 Task: Add Stonyfield Organic Plain Grassfed Greek Yogurt to the cart.
Action: Mouse pressed left at (16, 132)
Screenshot: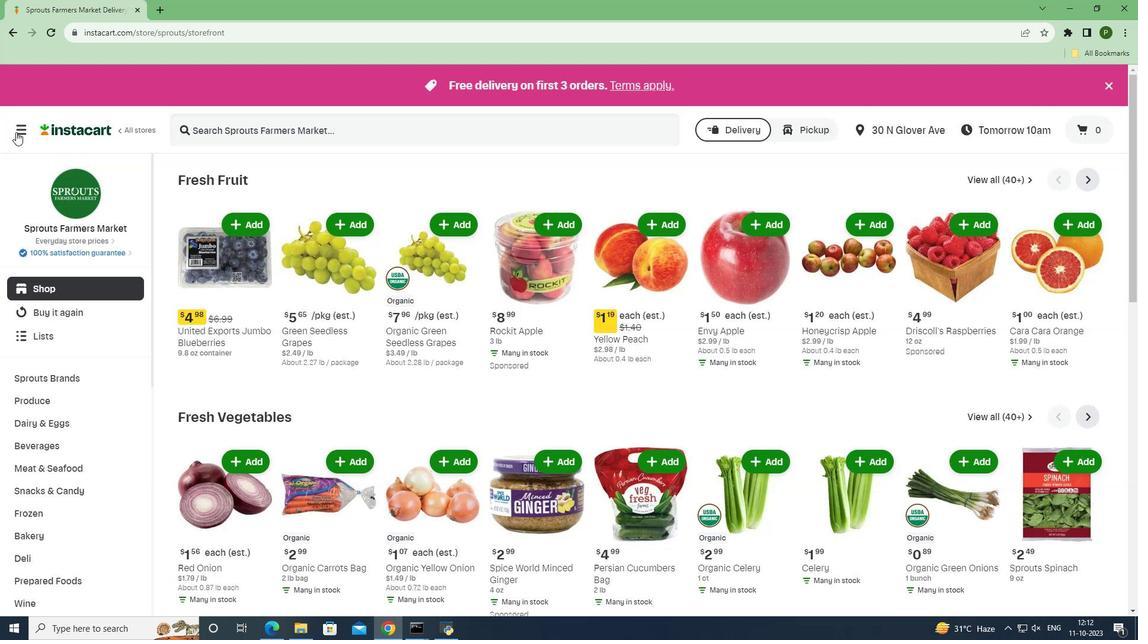
Action: Mouse moved to (36, 314)
Screenshot: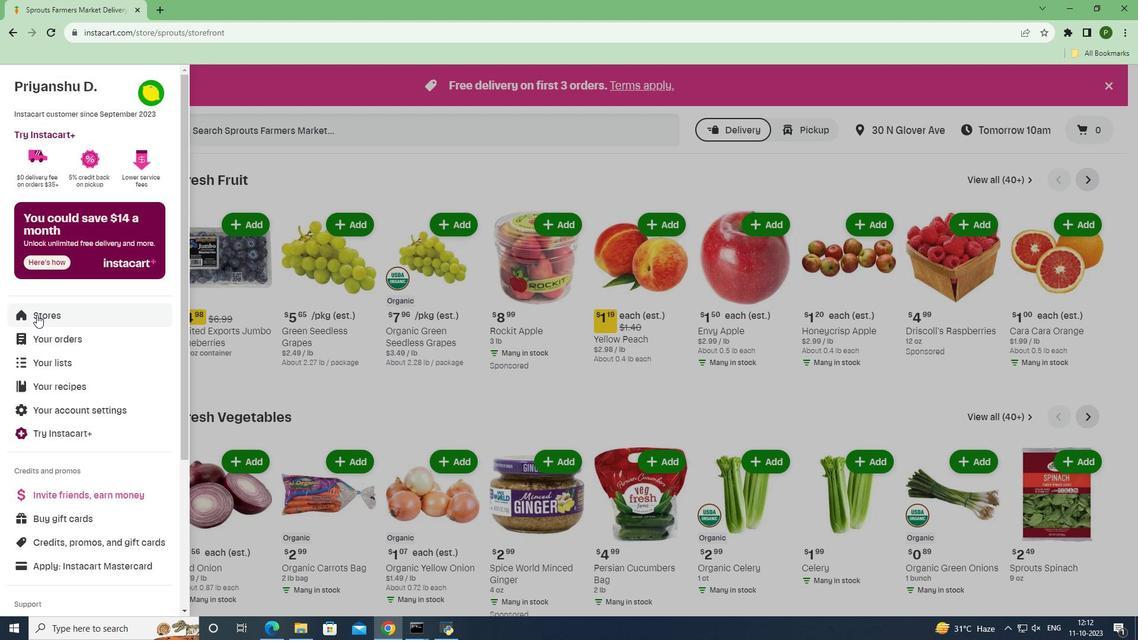 
Action: Mouse pressed left at (36, 314)
Screenshot: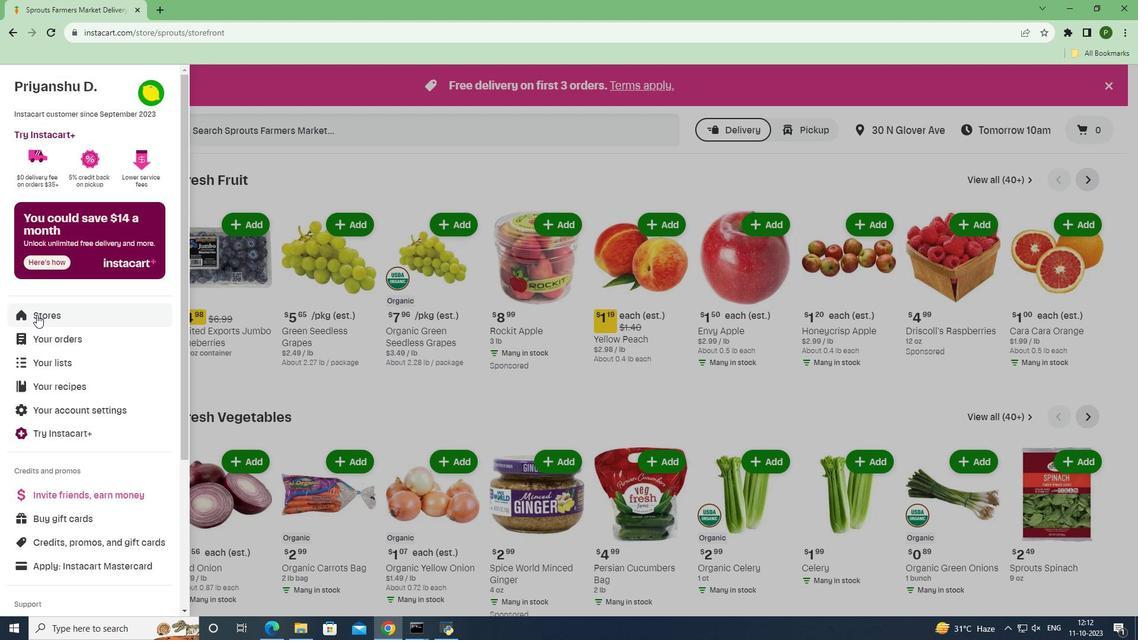 
Action: Mouse moved to (272, 135)
Screenshot: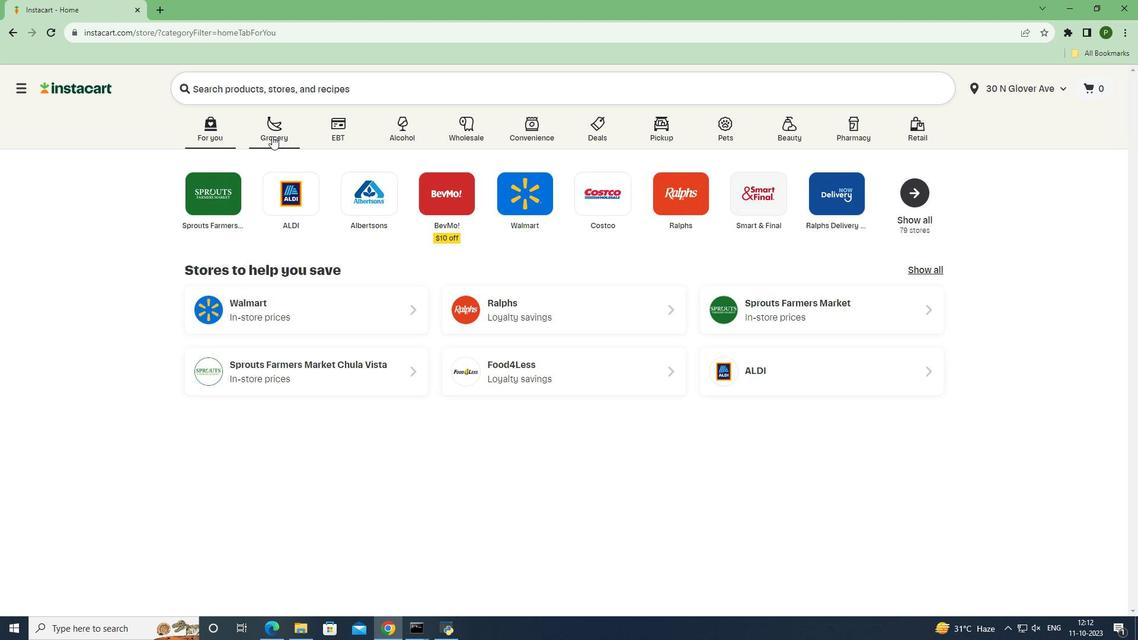 
Action: Mouse pressed left at (272, 135)
Screenshot: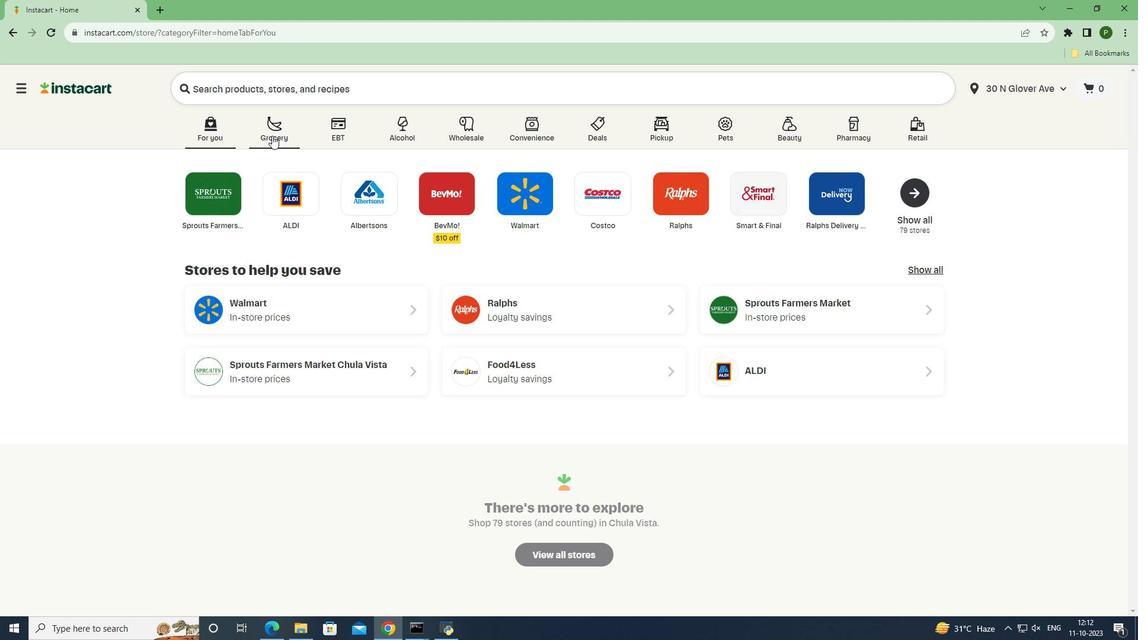 
Action: Mouse moved to (478, 270)
Screenshot: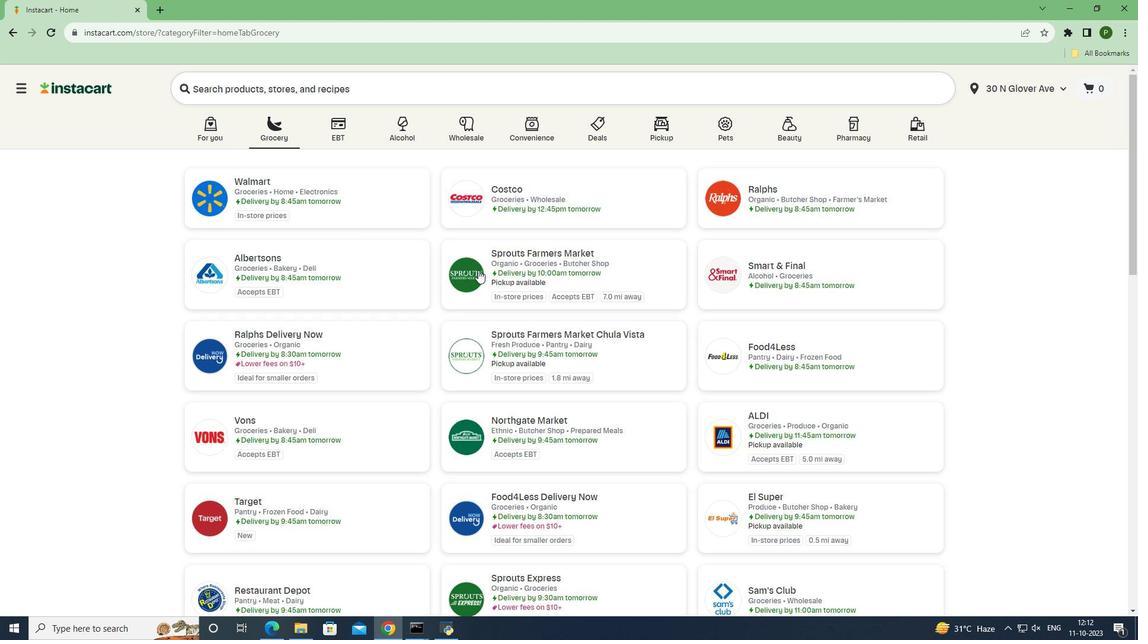
Action: Mouse pressed left at (478, 270)
Screenshot: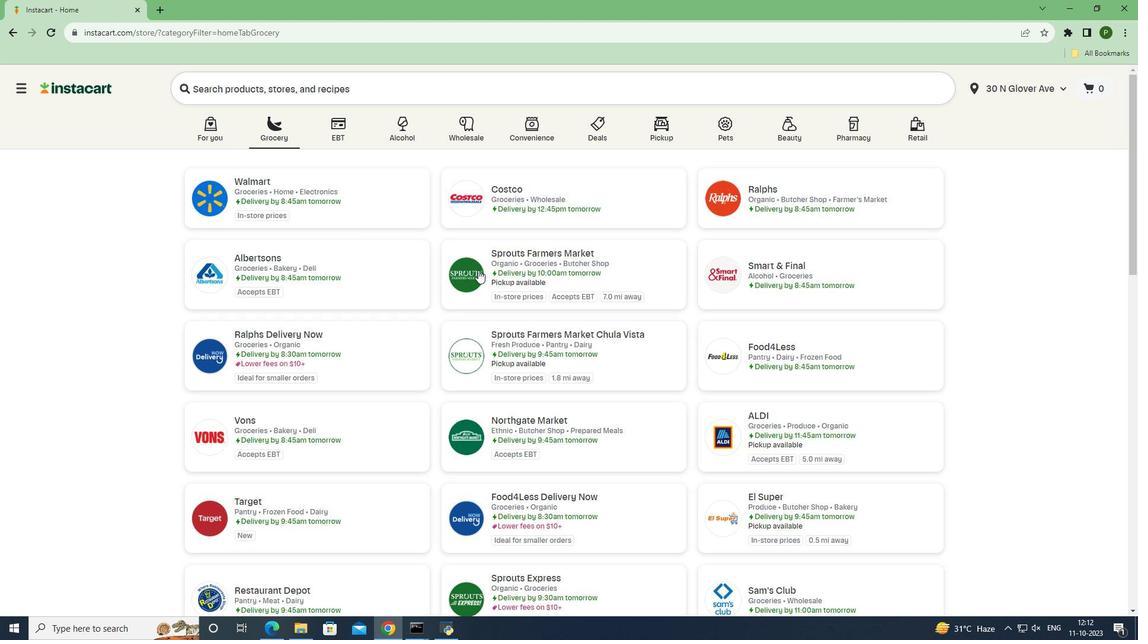 
Action: Mouse moved to (77, 423)
Screenshot: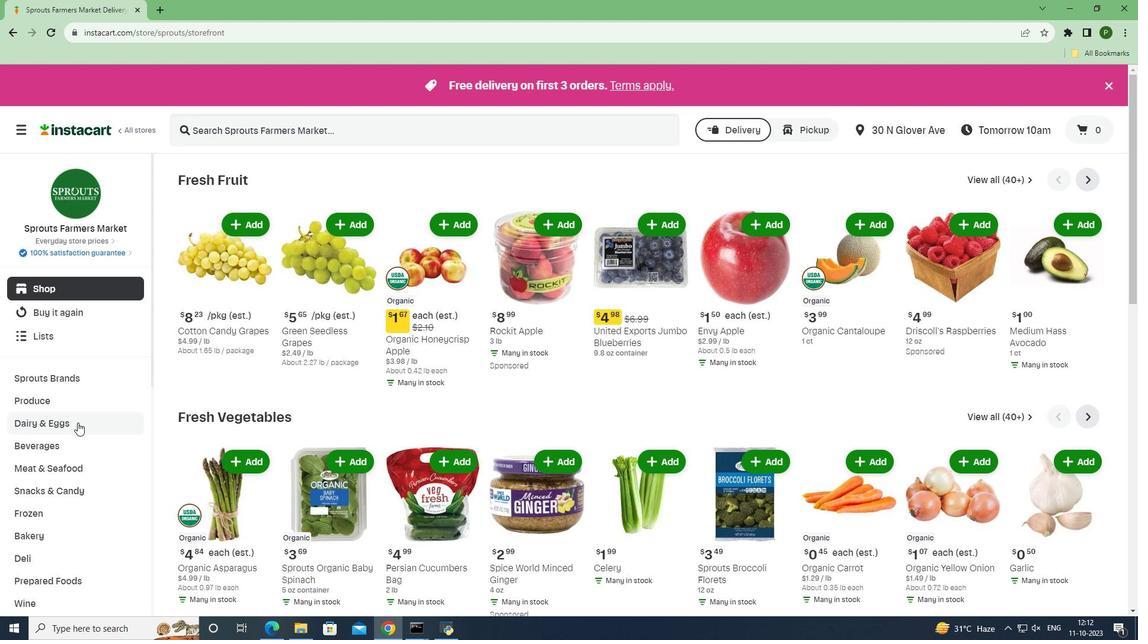 
Action: Mouse pressed left at (77, 423)
Screenshot: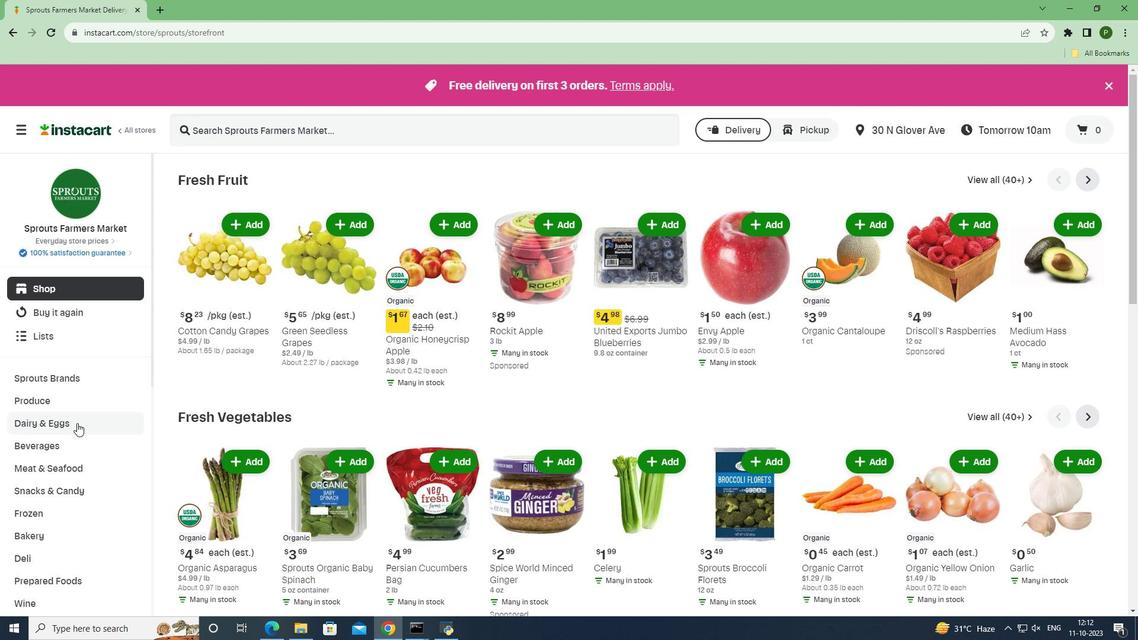 
Action: Mouse moved to (50, 518)
Screenshot: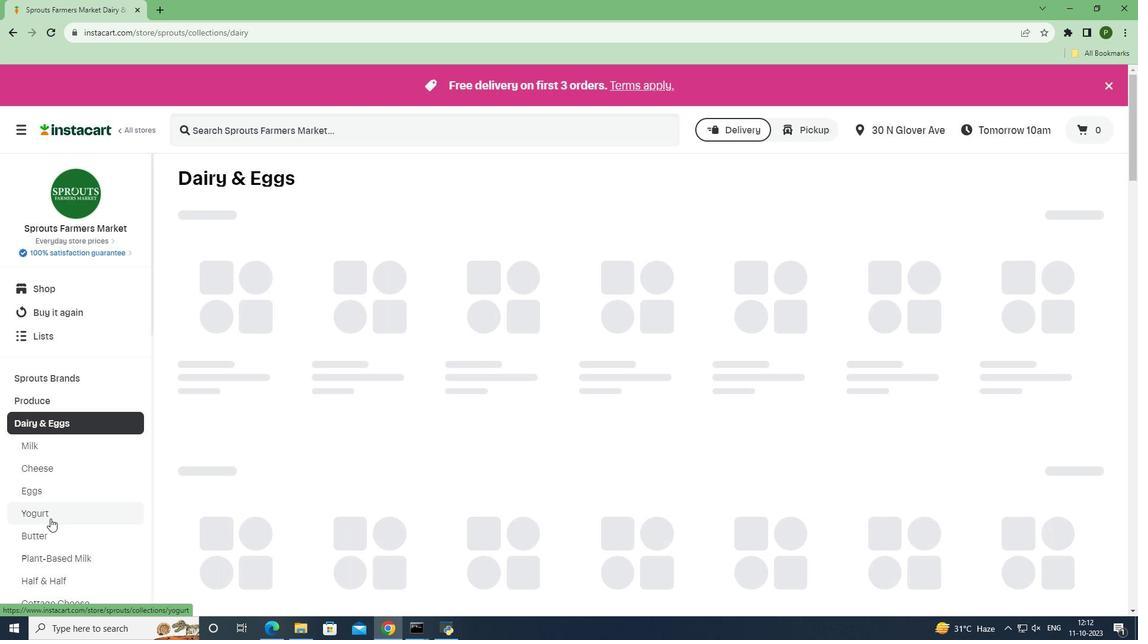 
Action: Mouse pressed left at (50, 518)
Screenshot: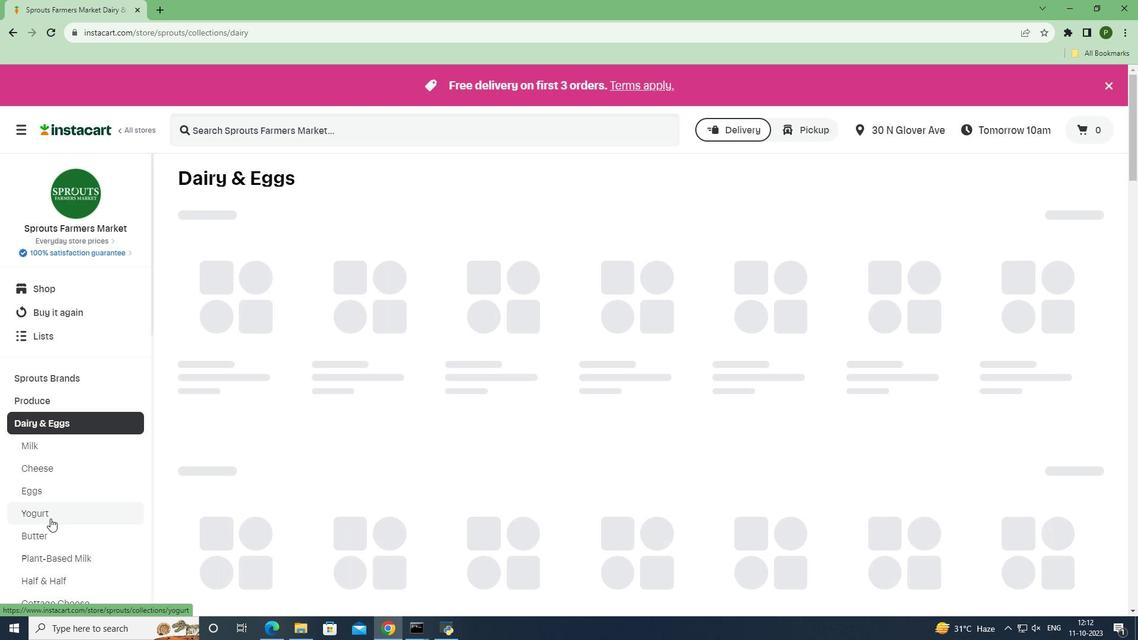 
Action: Mouse moved to (211, 133)
Screenshot: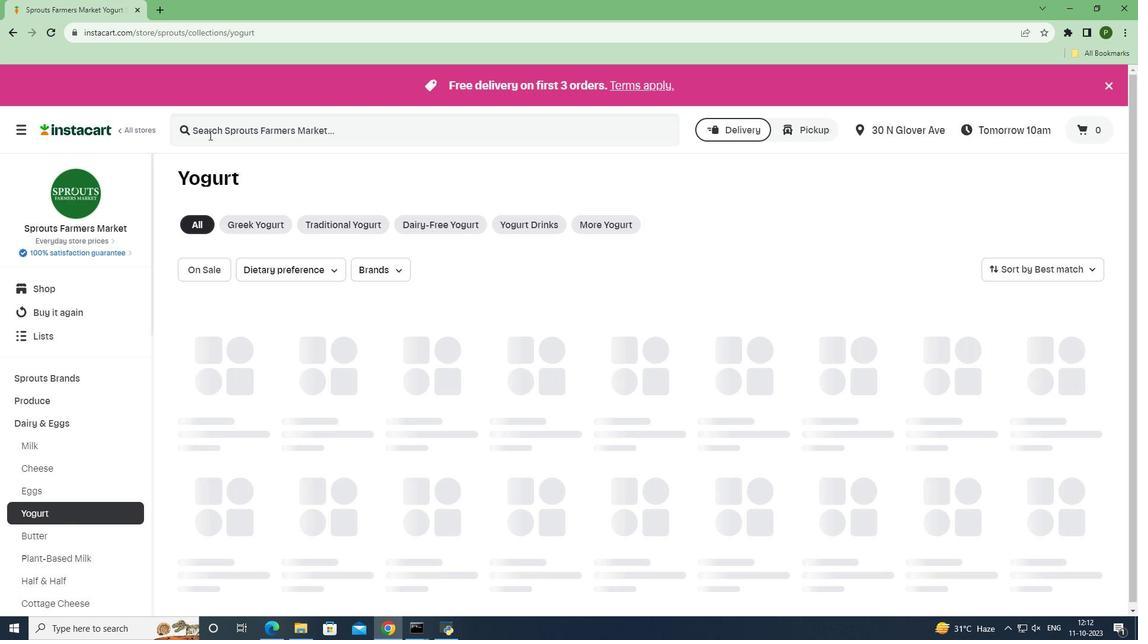 
Action: Mouse pressed left at (211, 133)
Screenshot: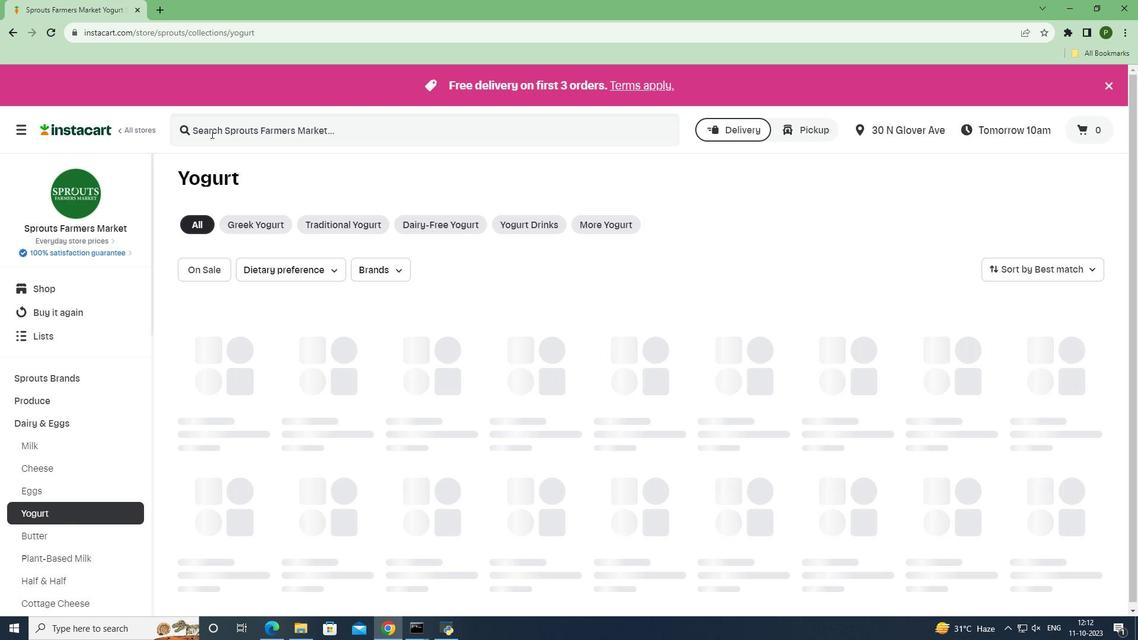 
Action: Key pressed <Key.caps_lock>S<Key.caps_lock>tonyfield<Key.space><Key.caps_lock>O<Key.caps_lock>rganic<Key.space><Key.caps_lock>P<Key.caps_lock>lain<Key.space><Key.caps_lock>G<Key.caps_lock>rassfed<Key.space><Key.caps_lock>G<Key.caps_lock>reek<Key.space><Key.caps_lock>Y<Key.caps_lock>ogurt<Key.space><Key.enter>
Screenshot: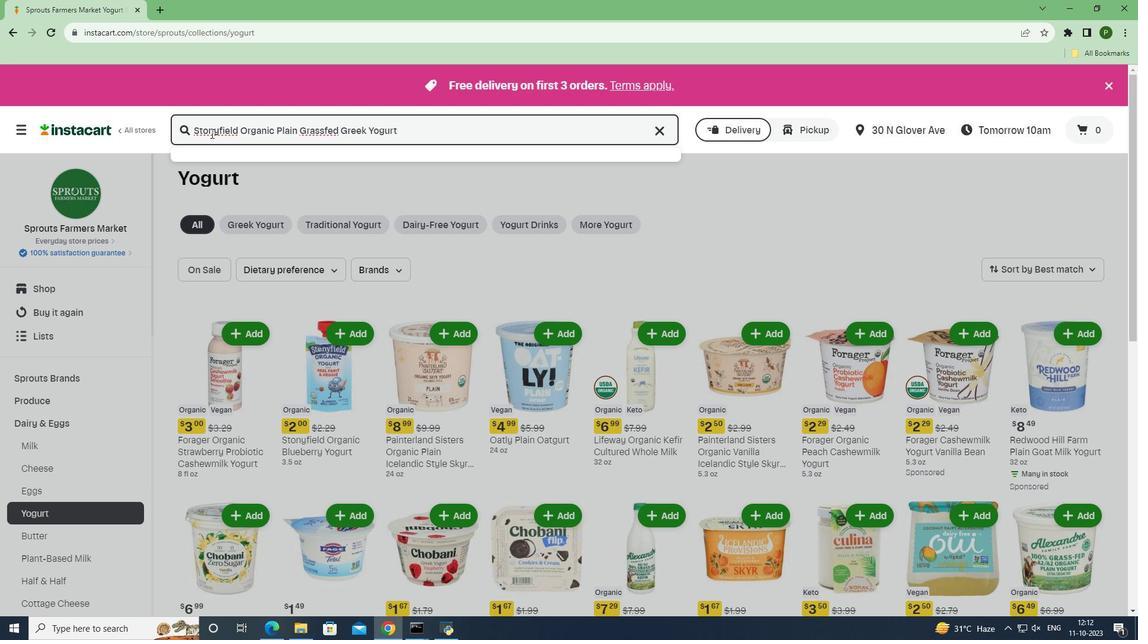
Action: Mouse moved to (701, 251)
Screenshot: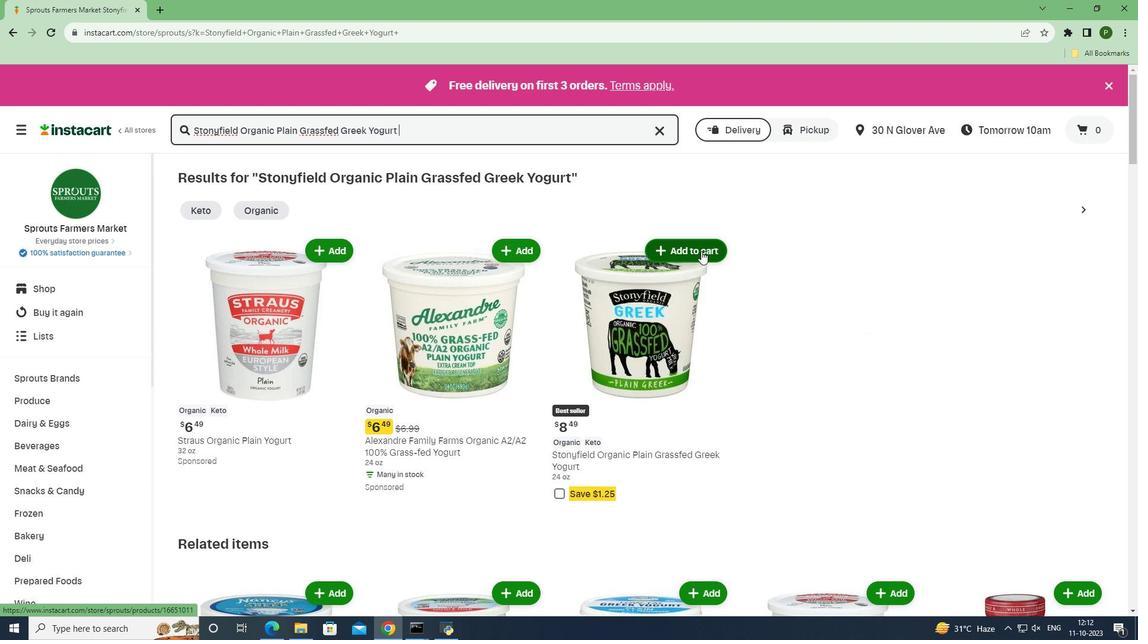 
Action: Mouse pressed left at (701, 251)
Screenshot: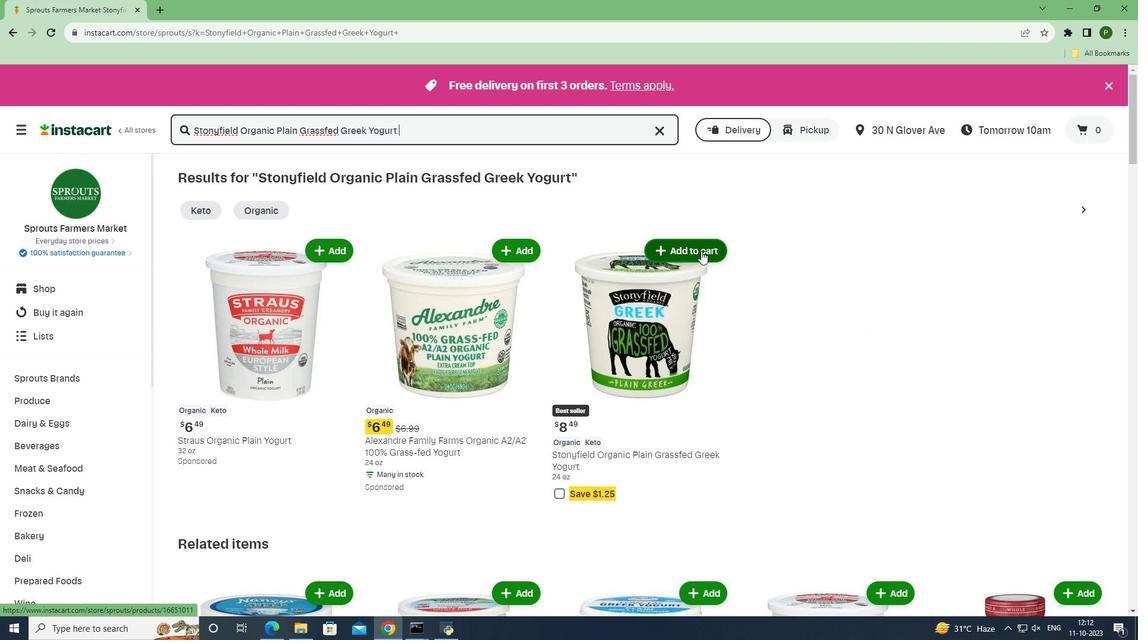 
Action: Mouse moved to (765, 319)
Screenshot: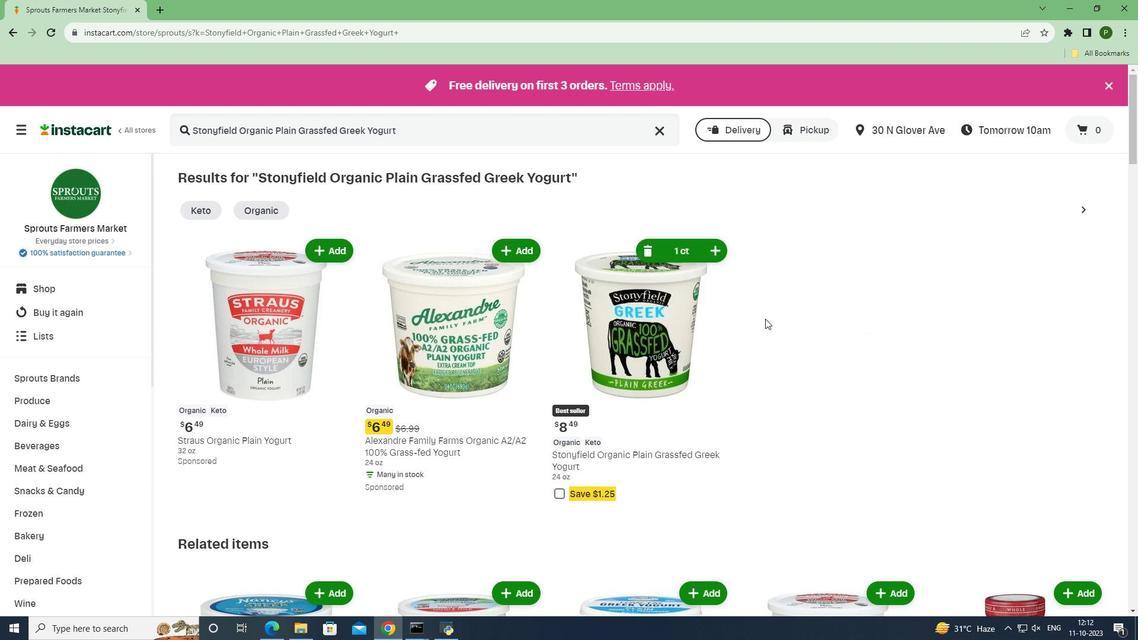 
